 Task: Create List Brand Consistency in Board Knowledge Management Techniques to Workspace E-commerce Solutions. Create List Brand Evolution in Board Diversity and Inclusion Training and Education to Workspace E-commerce Solutions. Create List Brand Extension in Board Content Marketing Interactive Quiz Strategy and Execution to Workspace E-commerce Solutions
Action: Key pressed <Key.shift>CONSISTENCY<Key.enter>
Screenshot: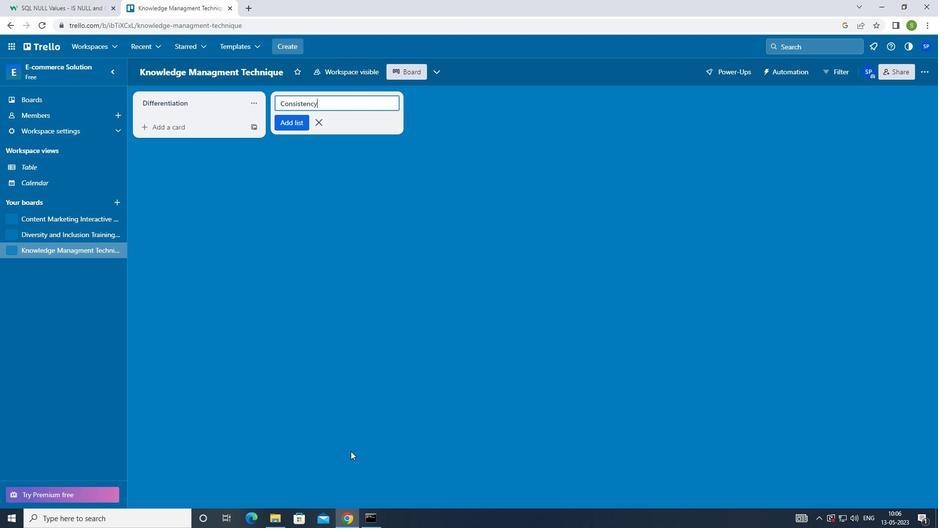 
Action: Mouse moved to (65, 231)
Screenshot: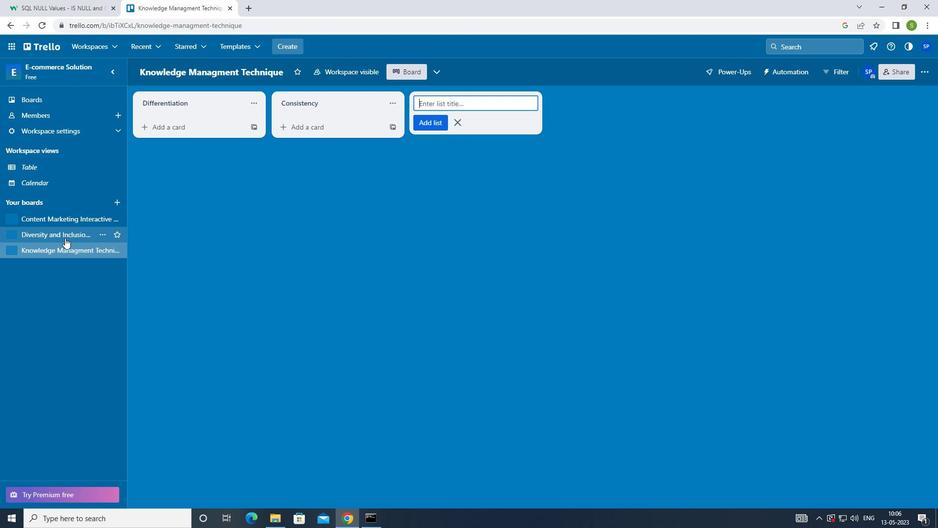 
Action: Mouse pressed left at (65, 231)
Screenshot: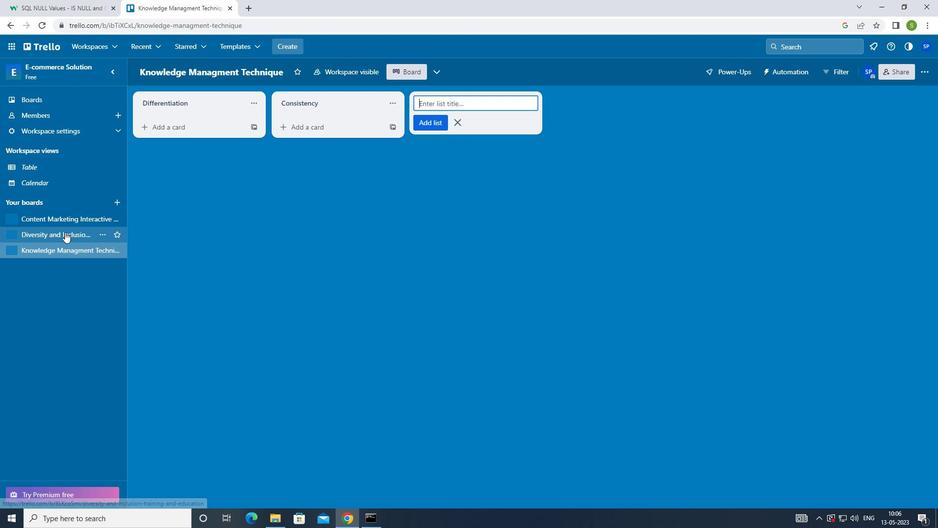 
Action: Mouse moved to (300, 100)
Screenshot: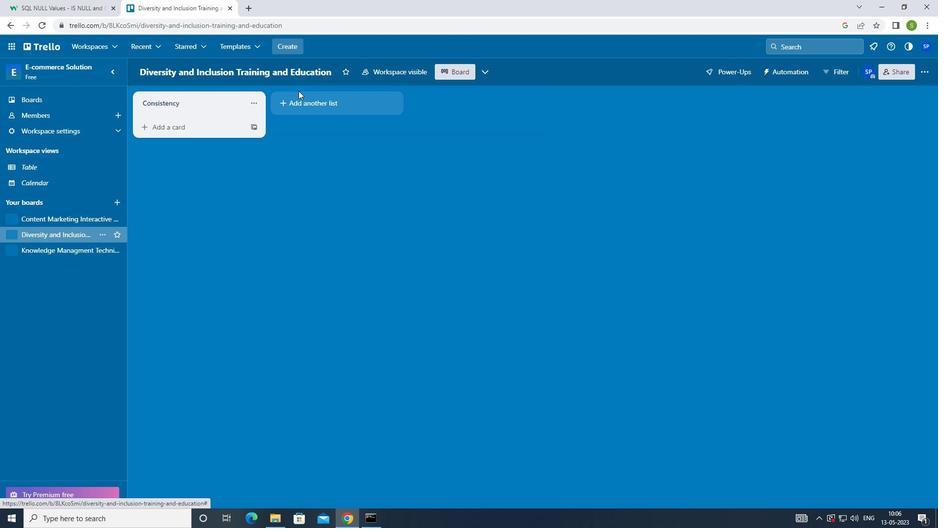 
Action: Mouse pressed left at (300, 100)
Screenshot: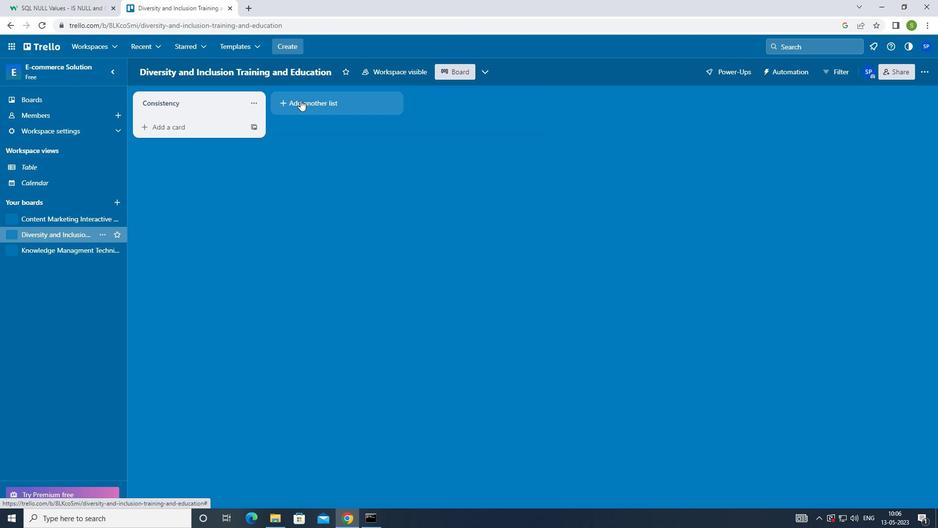 
Action: Mouse moved to (312, 195)
Screenshot: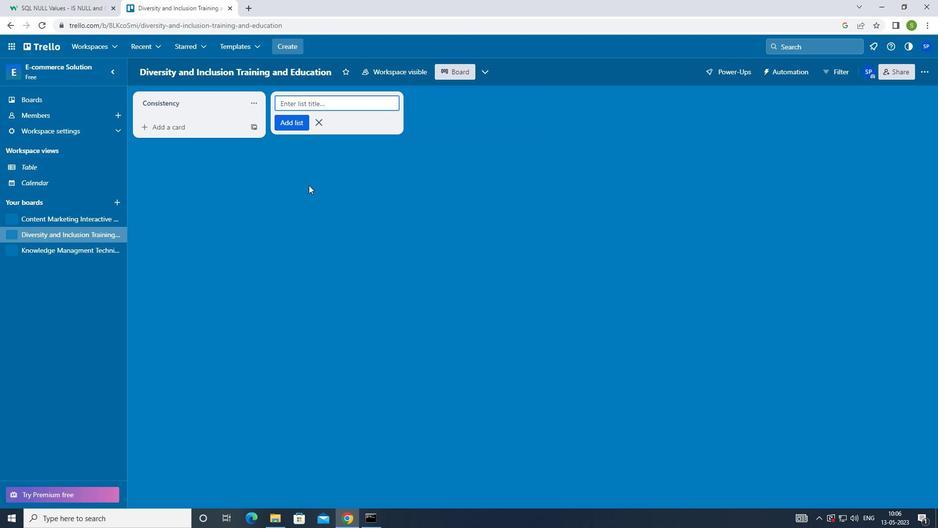 
Action: Key pressed <Key.shift><Key.shift><Key.shift><Key.shift>EVOLUTION<Key.enter>
Screenshot: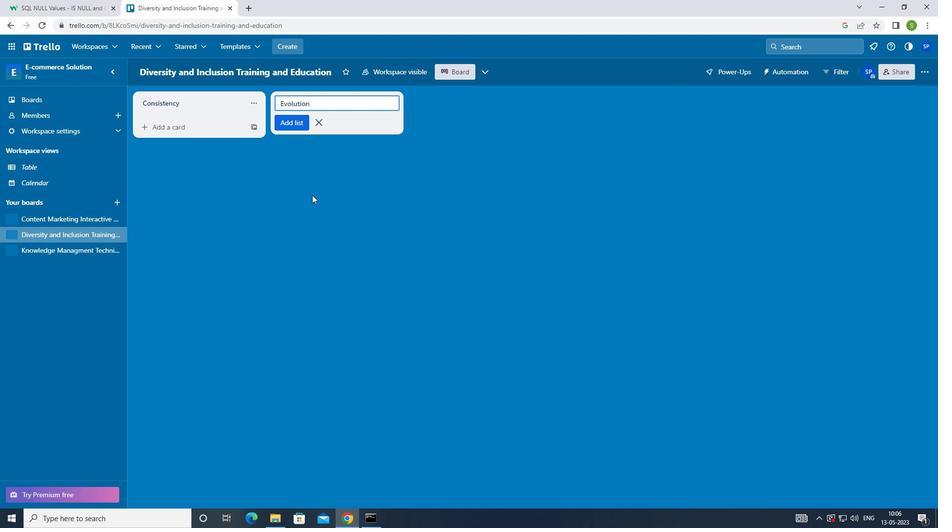 
Action: Mouse moved to (64, 220)
Screenshot: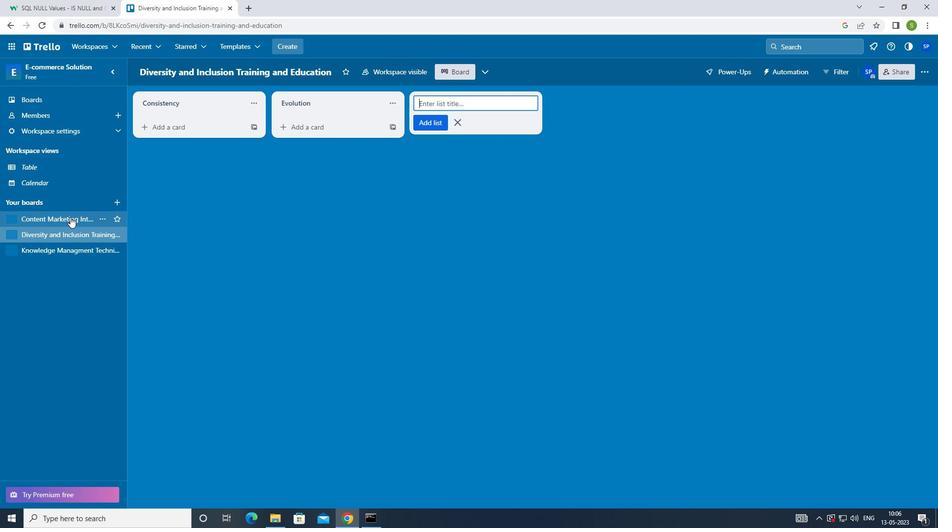 
Action: Mouse pressed left at (64, 220)
Screenshot: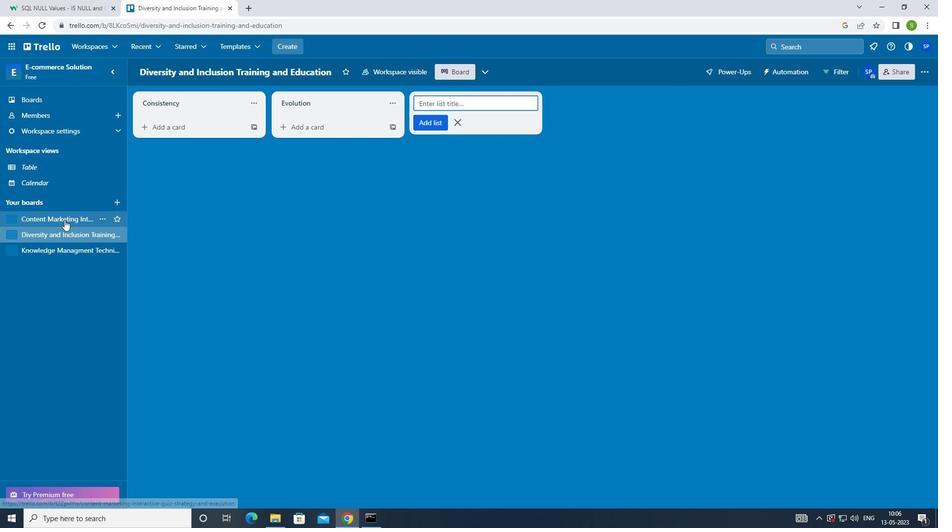 
Action: Mouse moved to (305, 101)
Screenshot: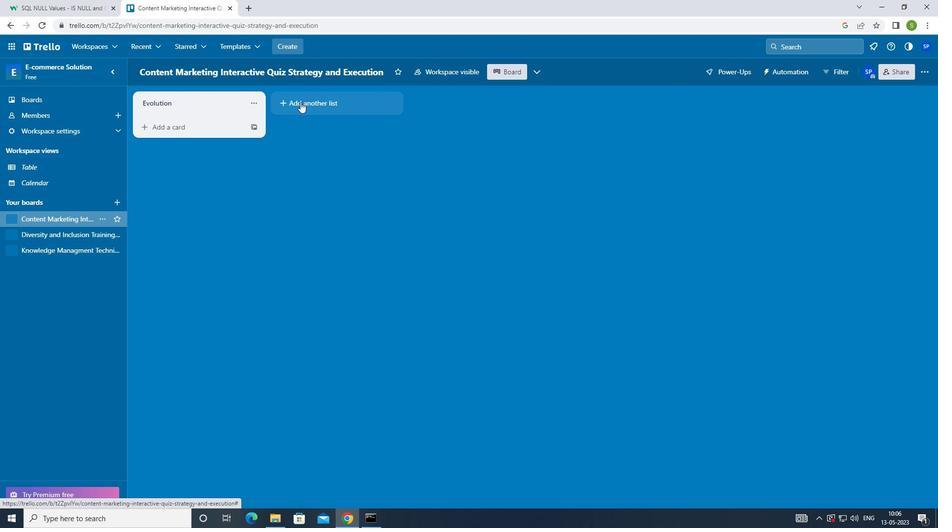 
Action: Mouse pressed left at (305, 101)
Screenshot: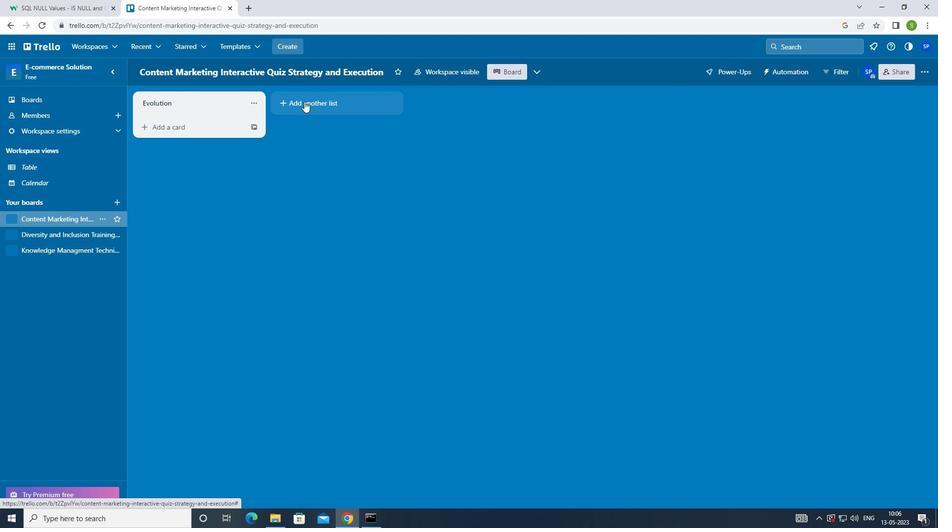 
Action: Mouse moved to (279, 220)
Screenshot: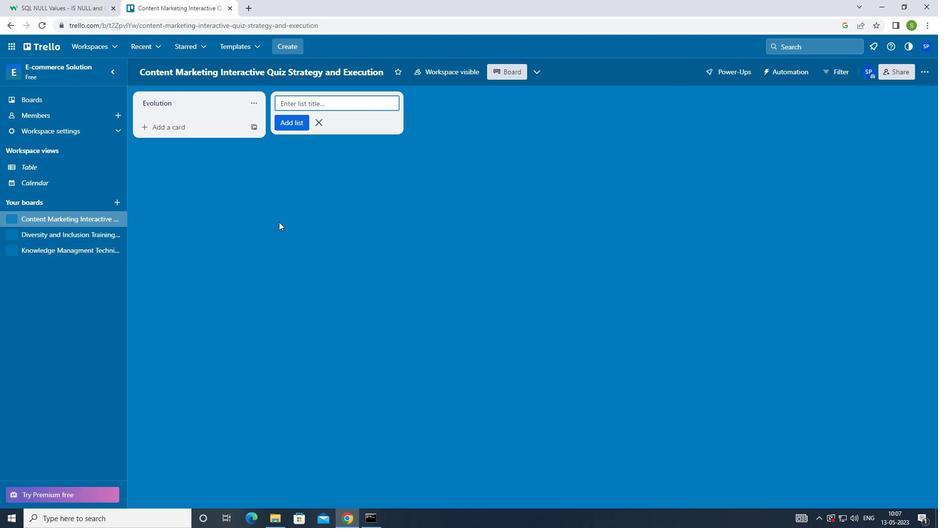 
Action: Key pressed <Key.shift>EXTENSION<Key.enter><Key.f8>
Screenshot: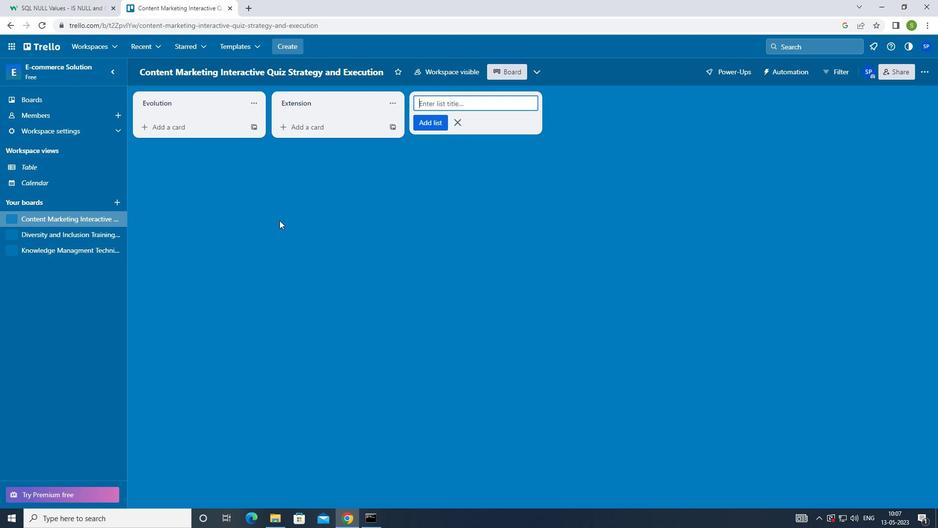 
